 Task: Create a task  Develop a new online tool for social media management , assign it to team member softage.2@softage.net in the project AgileNimbus and update the status of the task to  Off Track , set the priority of the task to Medium
Action: Mouse moved to (75, 56)
Screenshot: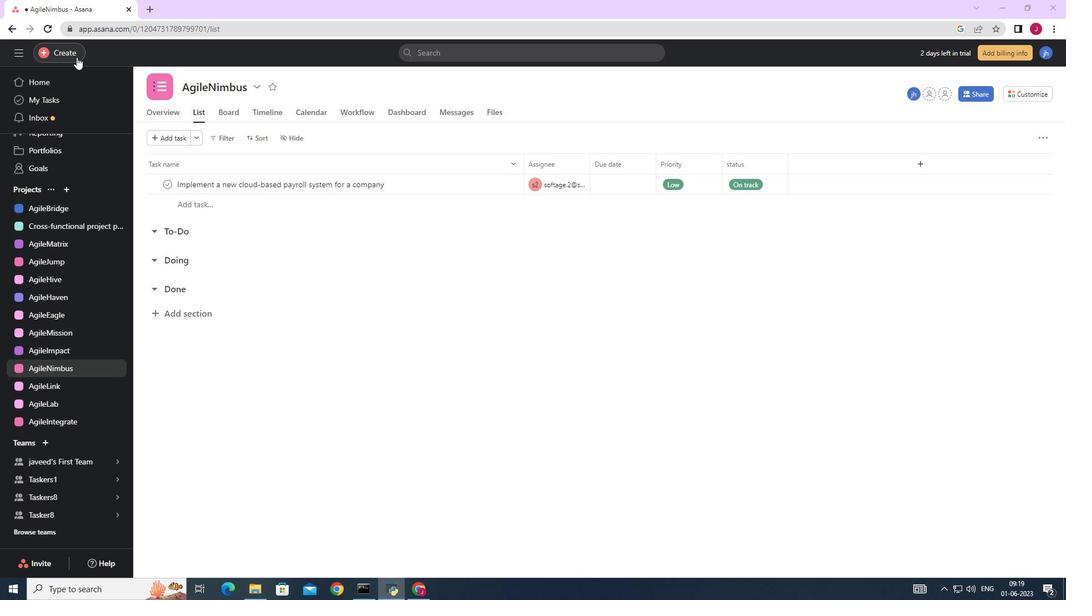 
Action: Mouse pressed left at (75, 56)
Screenshot: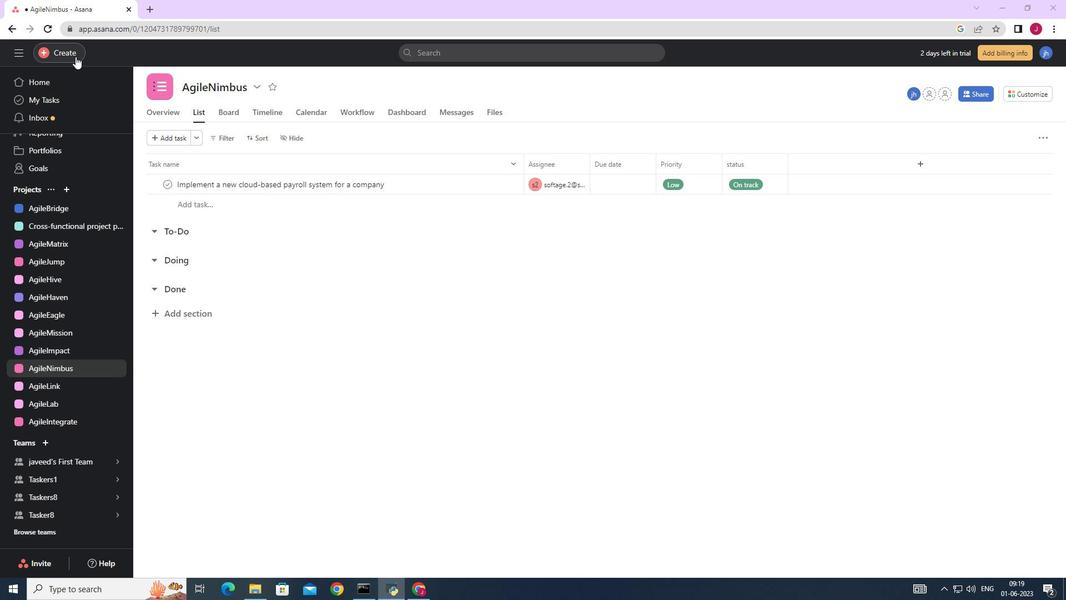 
Action: Mouse moved to (159, 59)
Screenshot: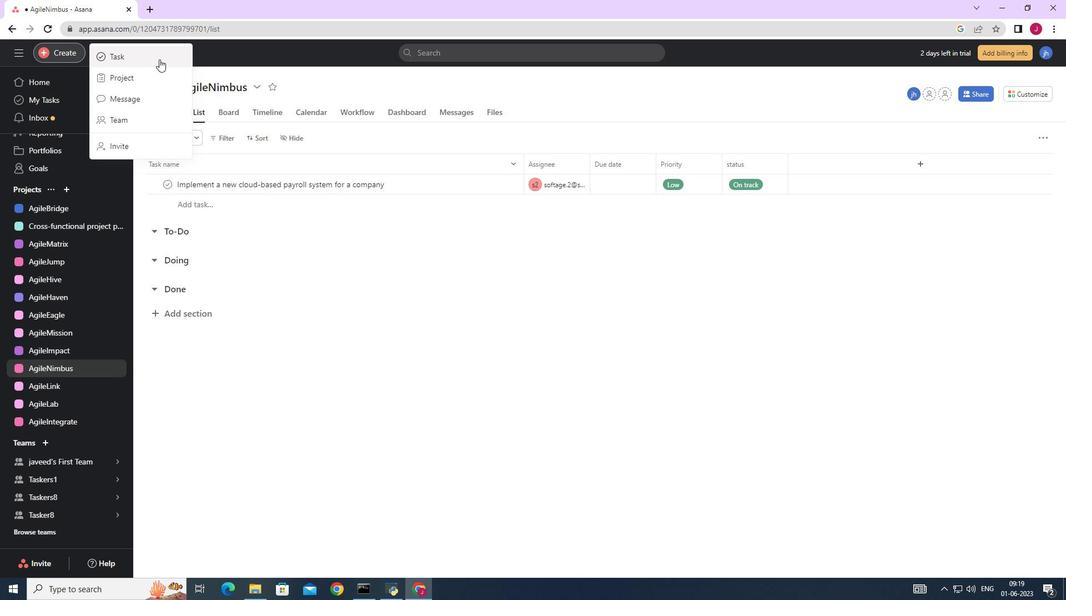 
Action: Mouse pressed left at (159, 59)
Screenshot: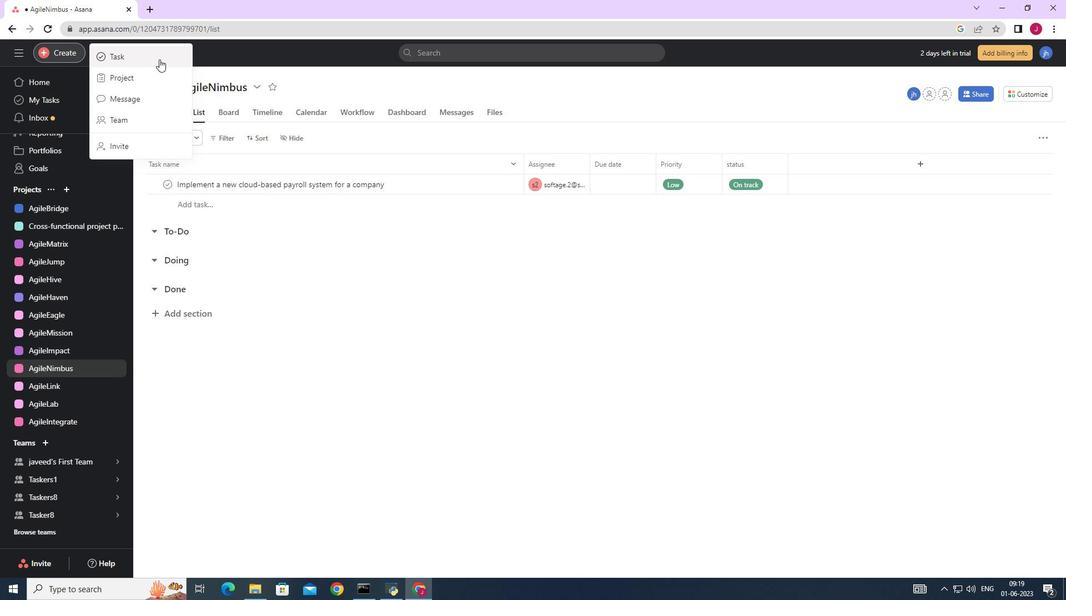 
Action: Mouse moved to (867, 368)
Screenshot: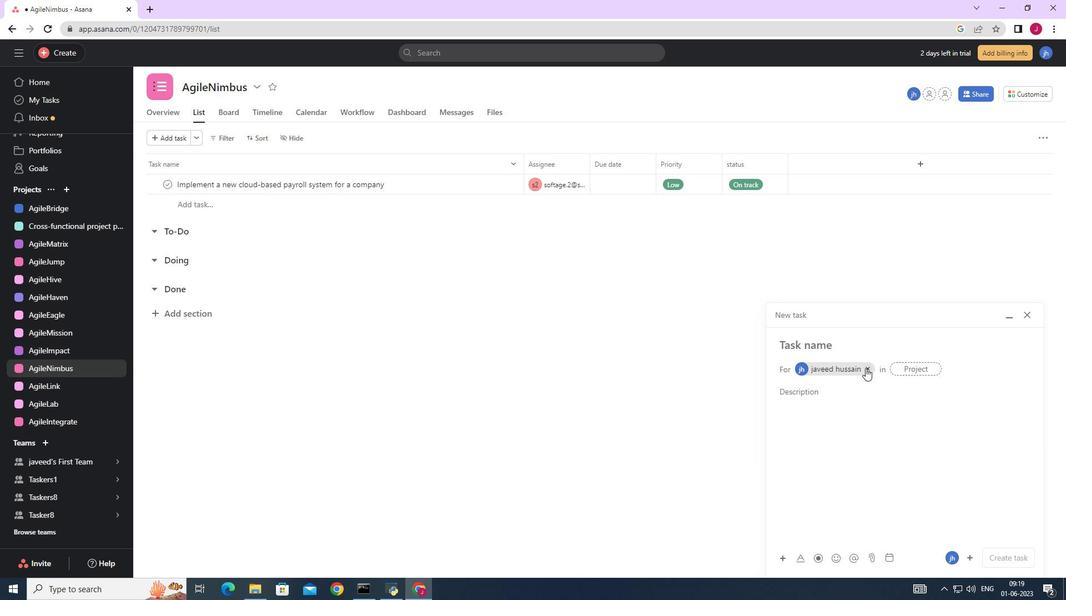 
Action: Mouse pressed left at (867, 368)
Screenshot: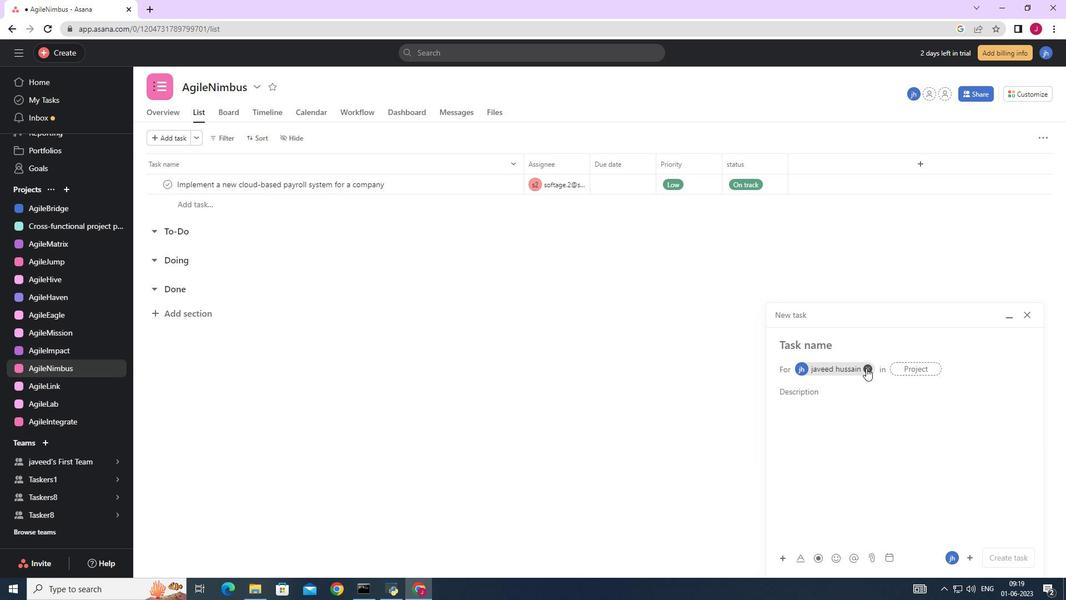 
Action: Mouse moved to (824, 345)
Screenshot: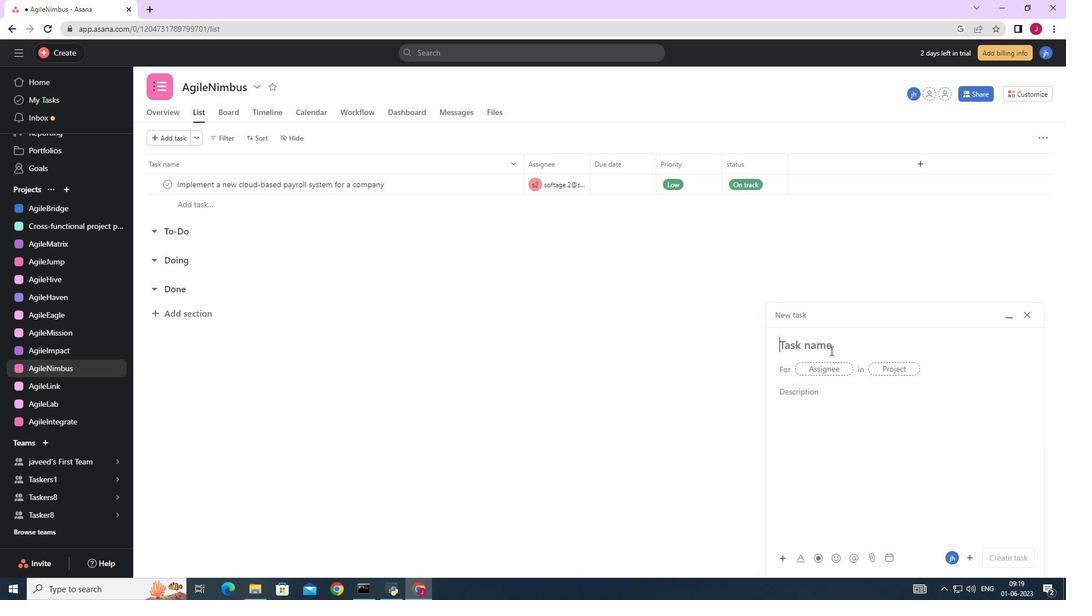 
Action: Key pressed <Key.caps_lock>D<Key.caps_lock>evelop<Key.space>a<Key.space>new<Key.space>online<Key.space>tool<Key.space>for<Key.space>social<Key.space>,<Key.backspace>media<Key.space>management
Screenshot: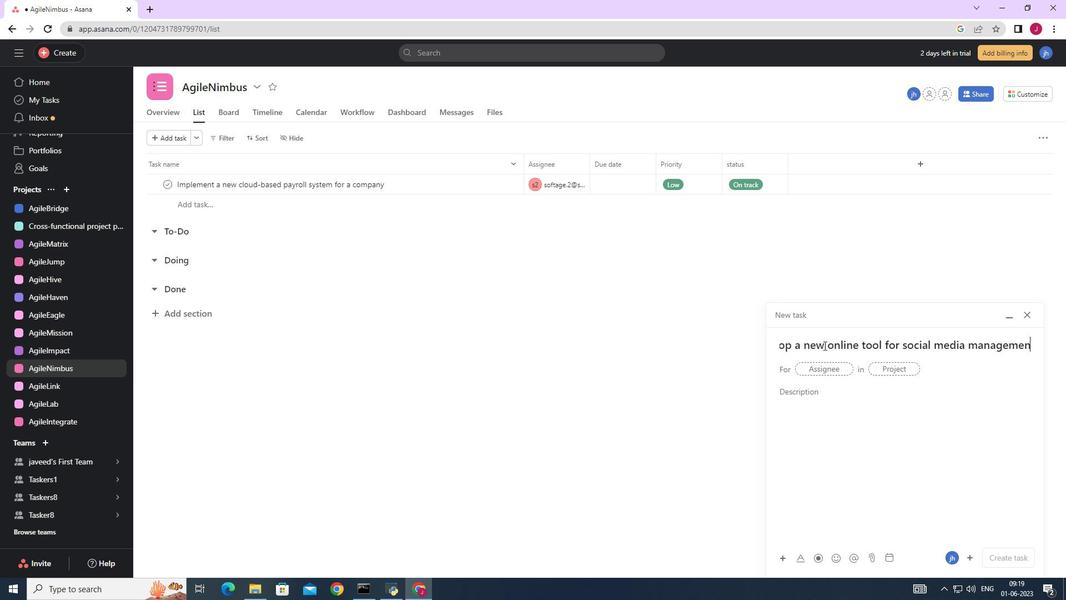 
Action: Mouse moved to (837, 368)
Screenshot: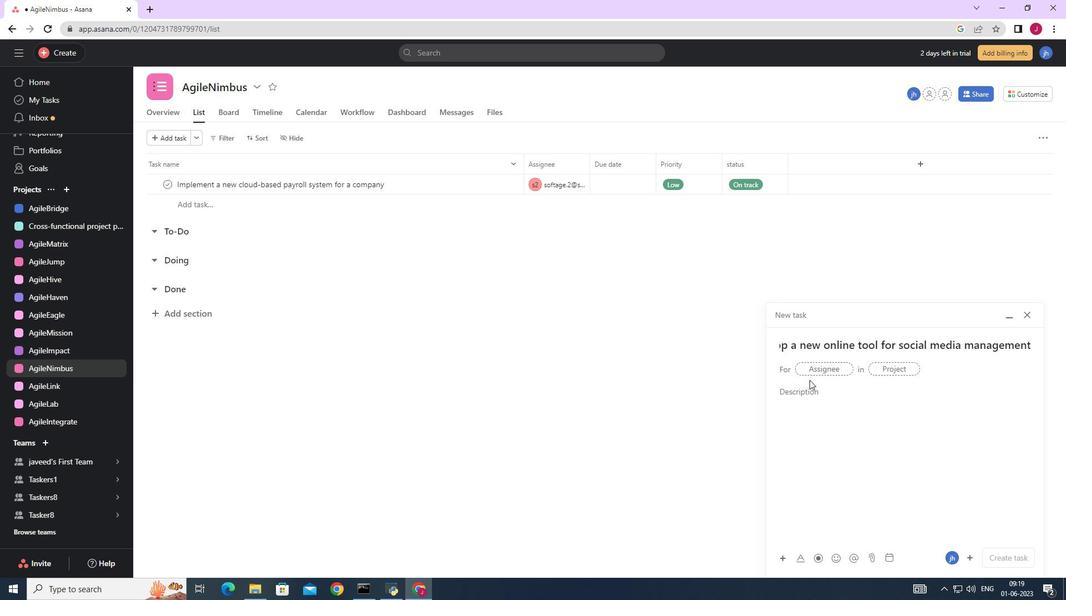 
Action: Mouse pressed left at (837, 368)
Screenshot: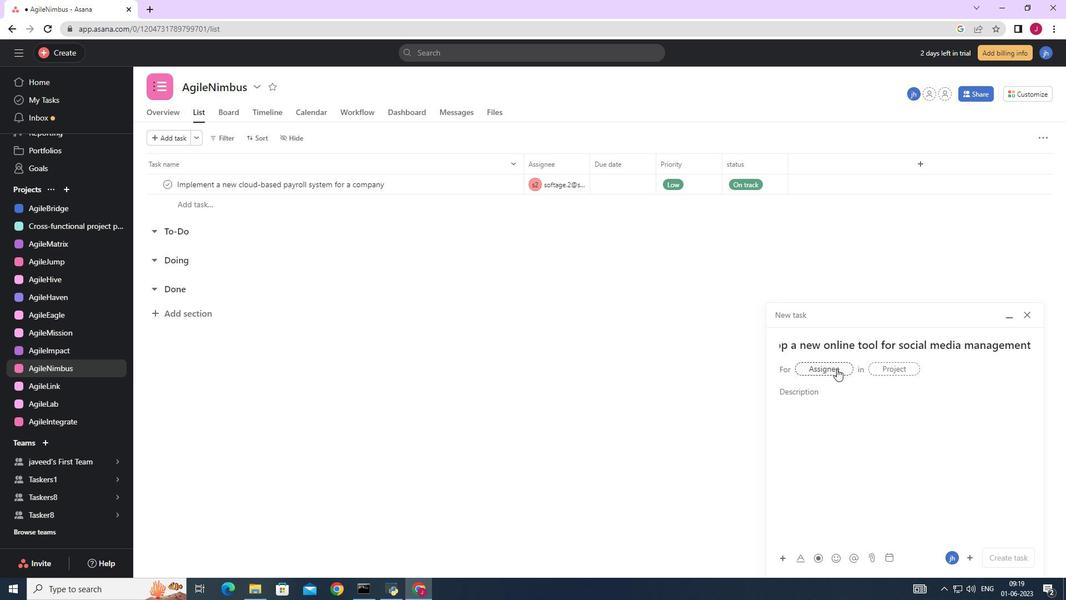 
Action: Mouse moved to (838, 368)
Screenshot: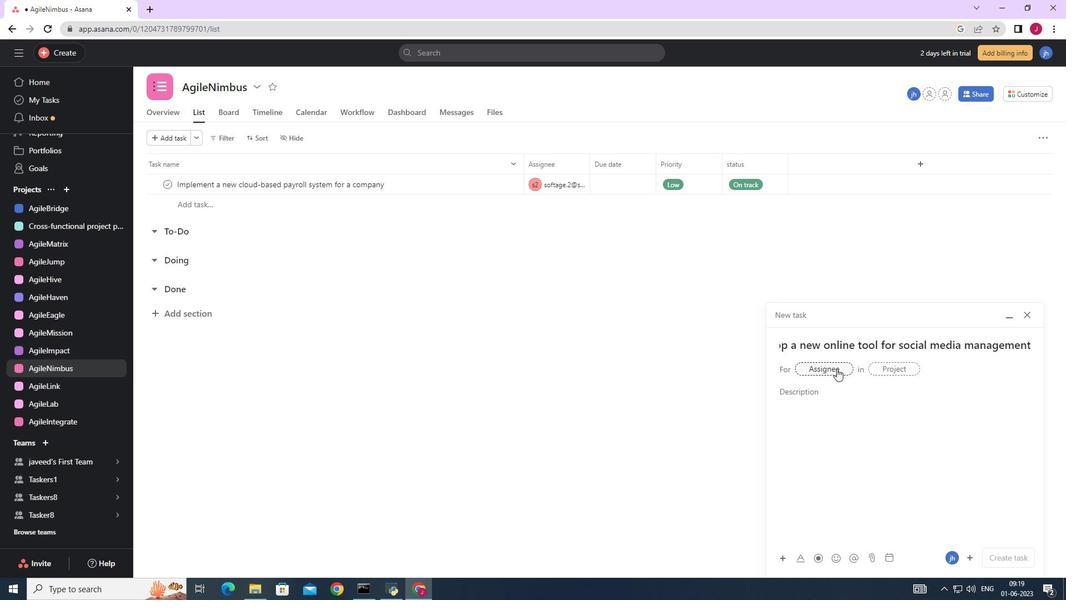 
Action: Key pressed softage.2
Screenshot: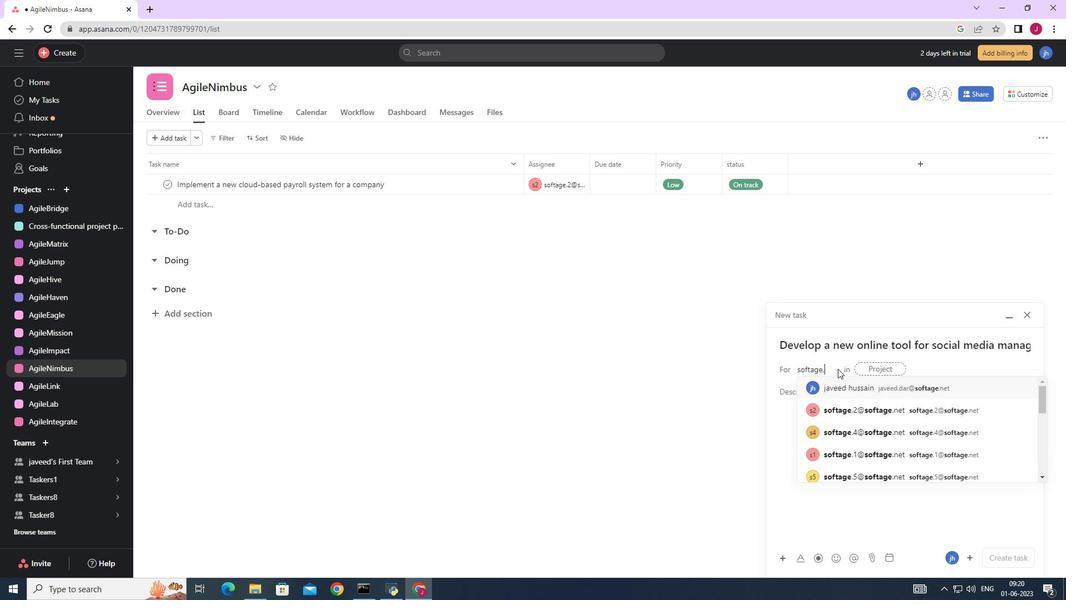 
Action: Mouse moved to (870, 388)
Screenshot: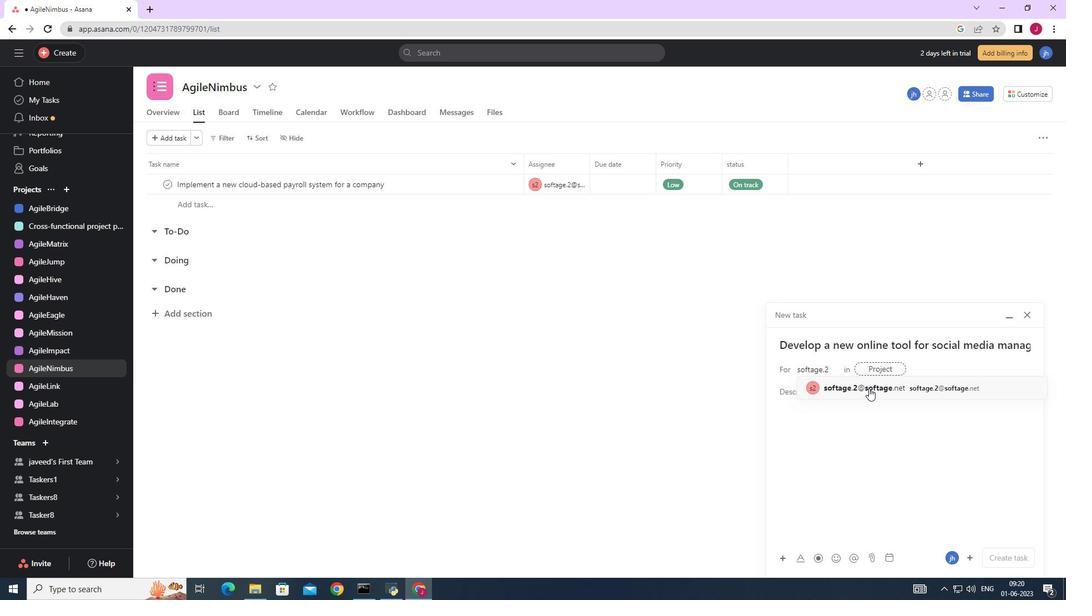 
Action: Mouse pressed left at (870, 388)
Screenshot: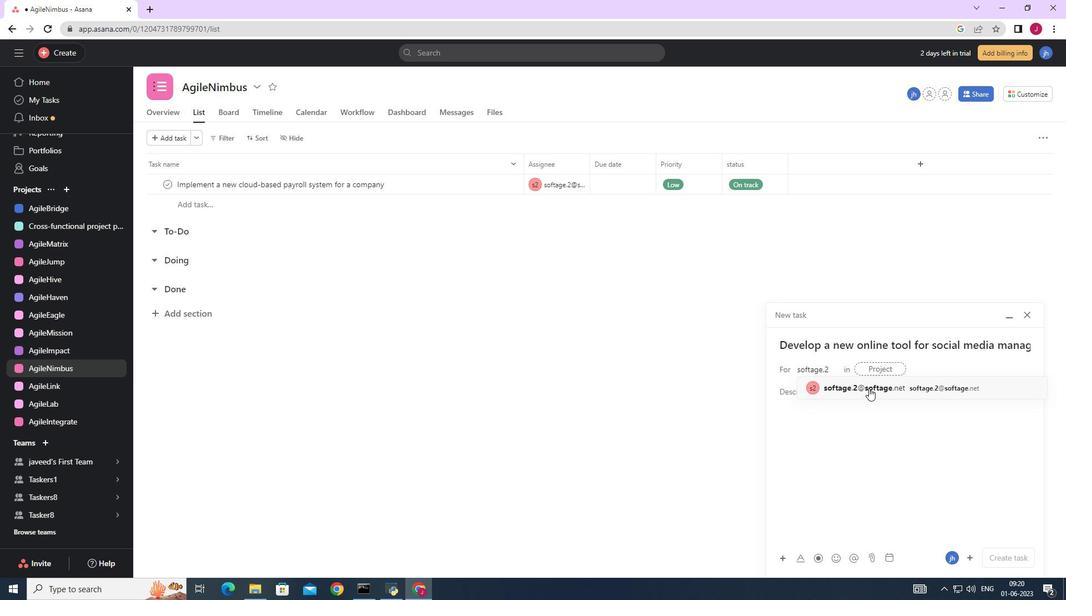 
Action: Mouse moved to (710, 386)
Screenshot: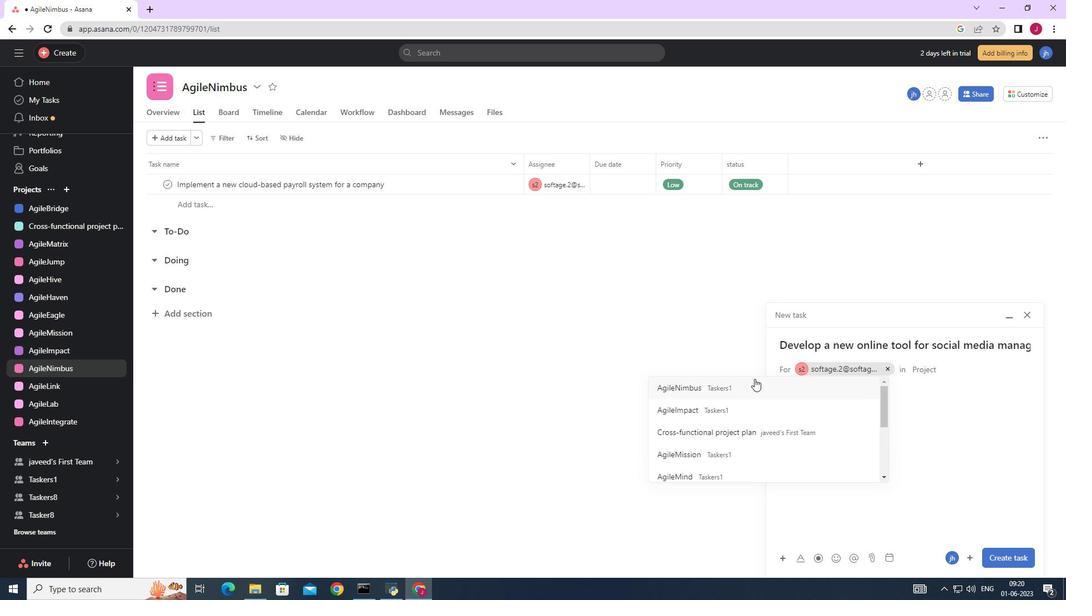 
Action: Mouse pressed left at (710, 386)
Screenshot: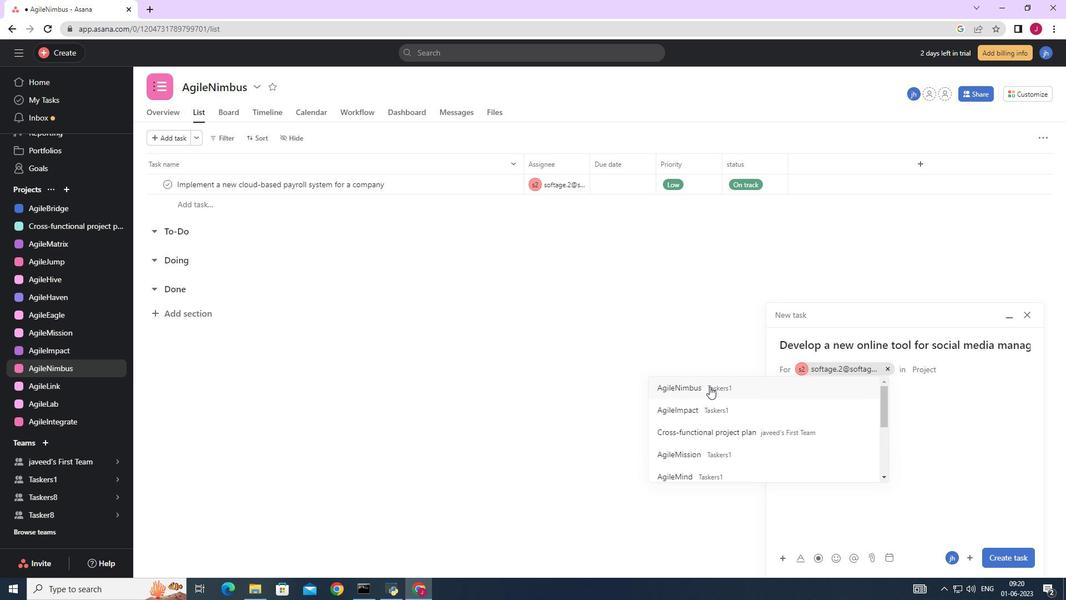 
Action: Mouse moved to (837, 395)
Screenshot: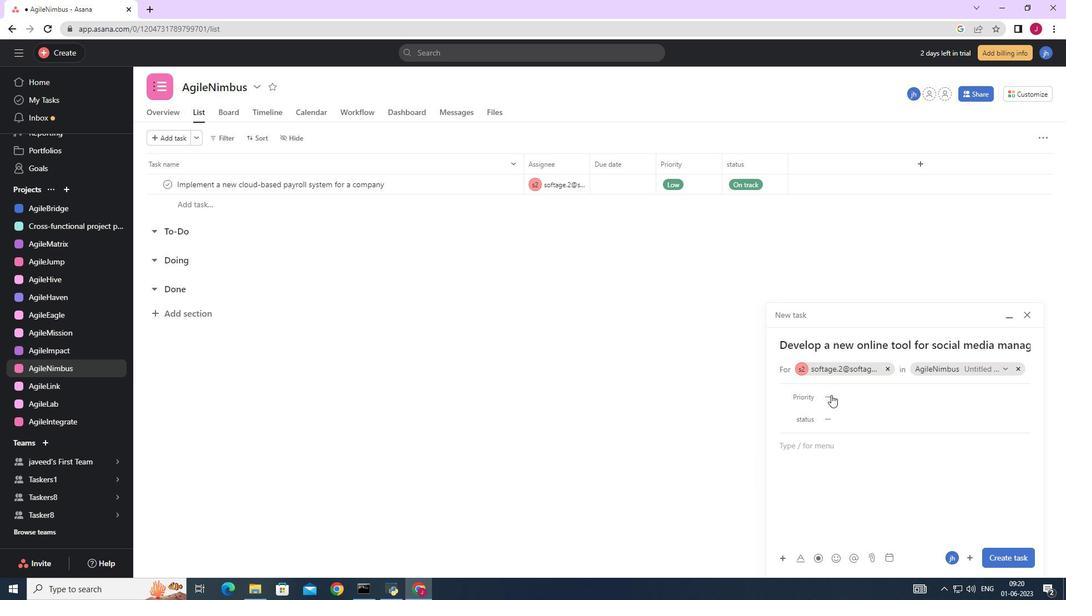 
Action: Mouse pressed left at (837, 395)
Screenshot: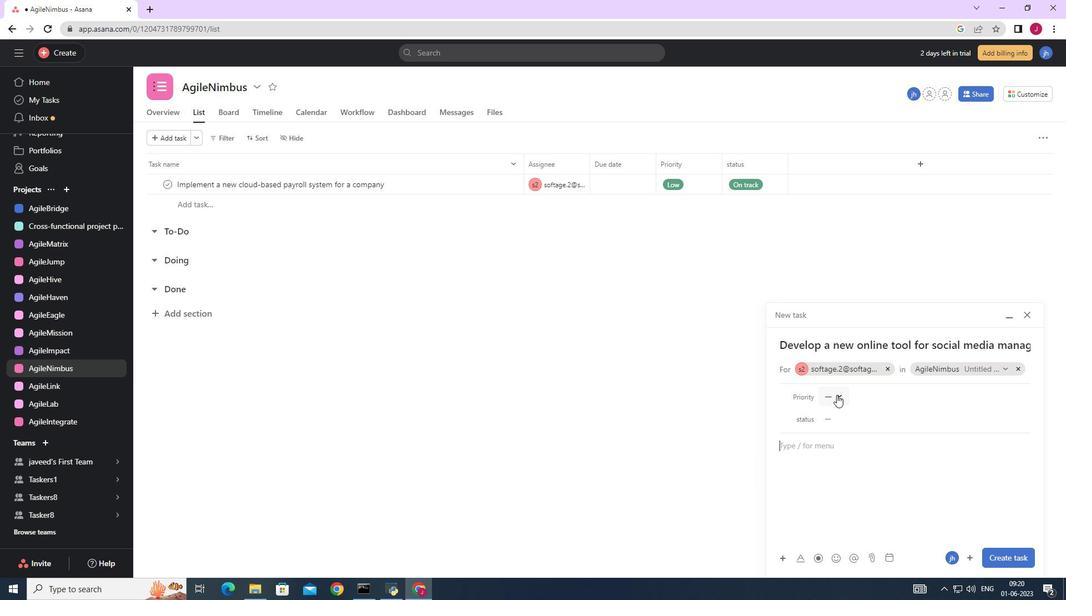 
Action: Mouse moved to (859, 455)
Screenshot: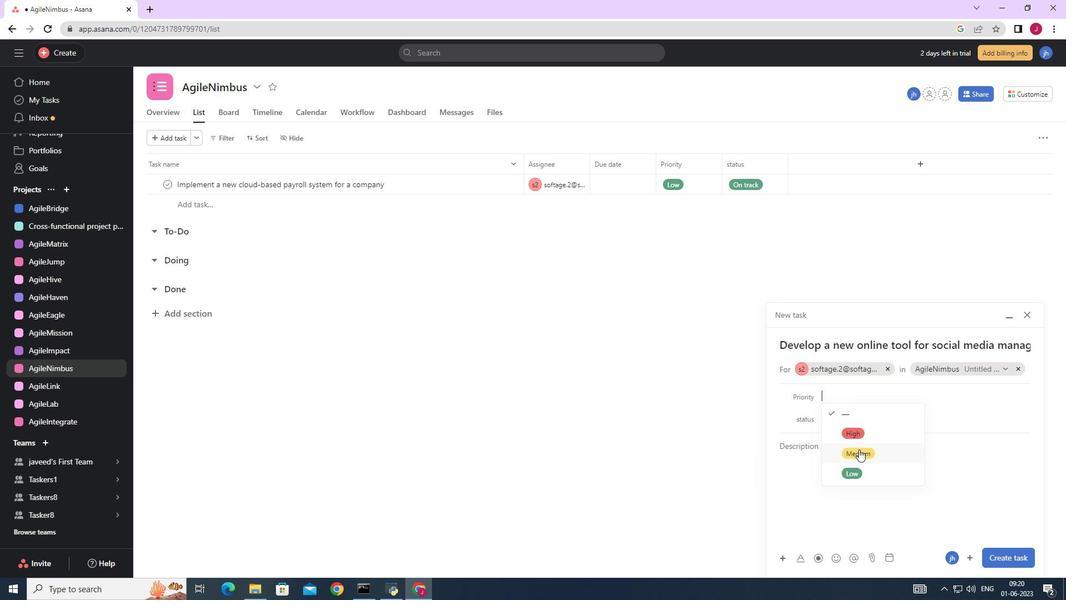 
Action: Mouse pressed left at (859, 455)
Screenshot: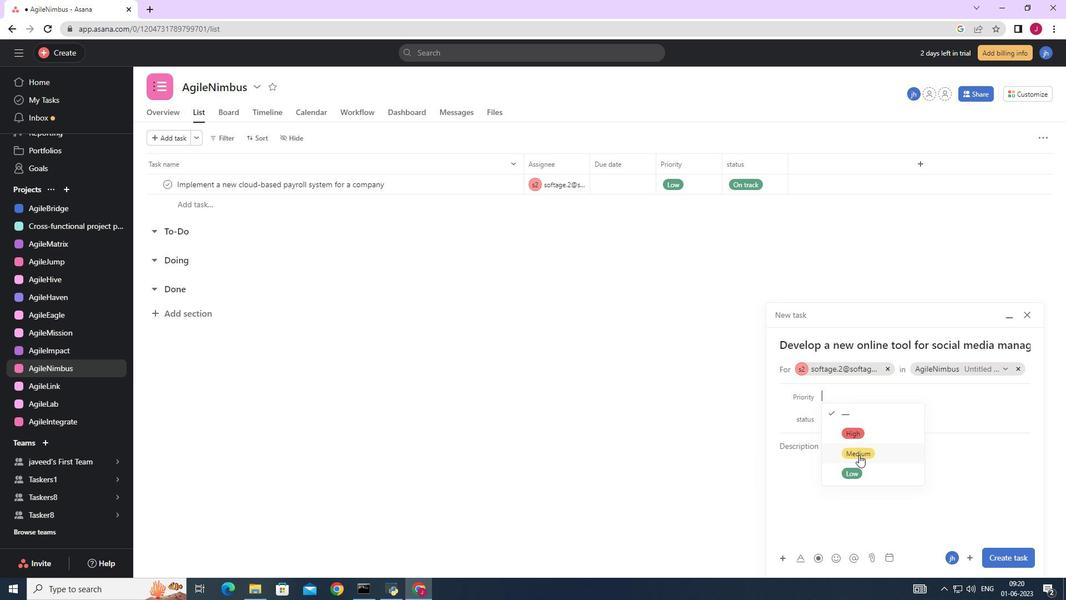 
Action: Mouse moved to (843, 410)
Screenshot: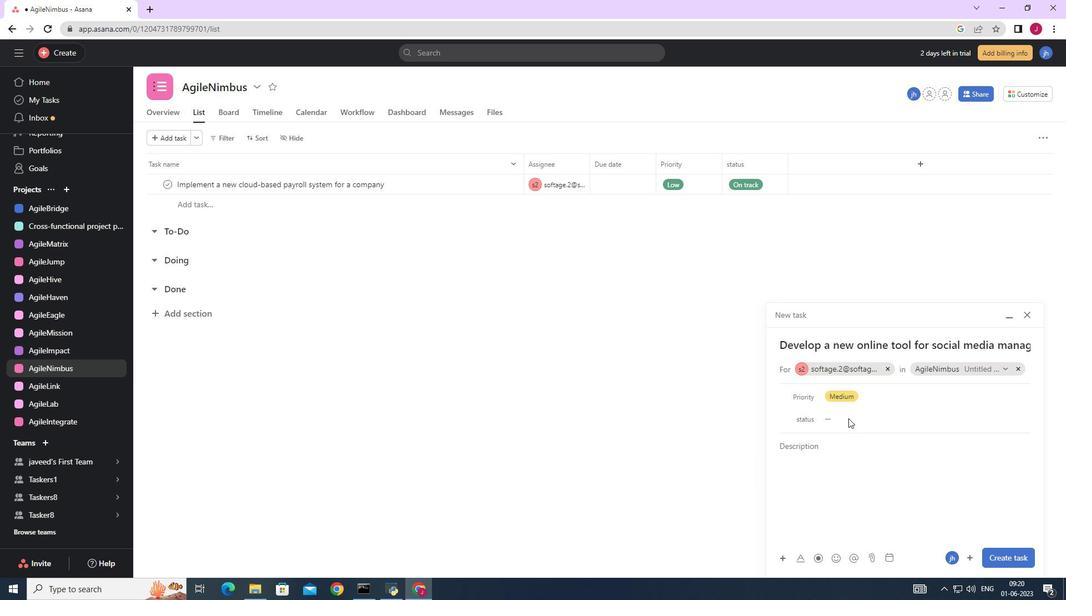 
Action: Mouse pressed left at (843, 410)
Screenshot: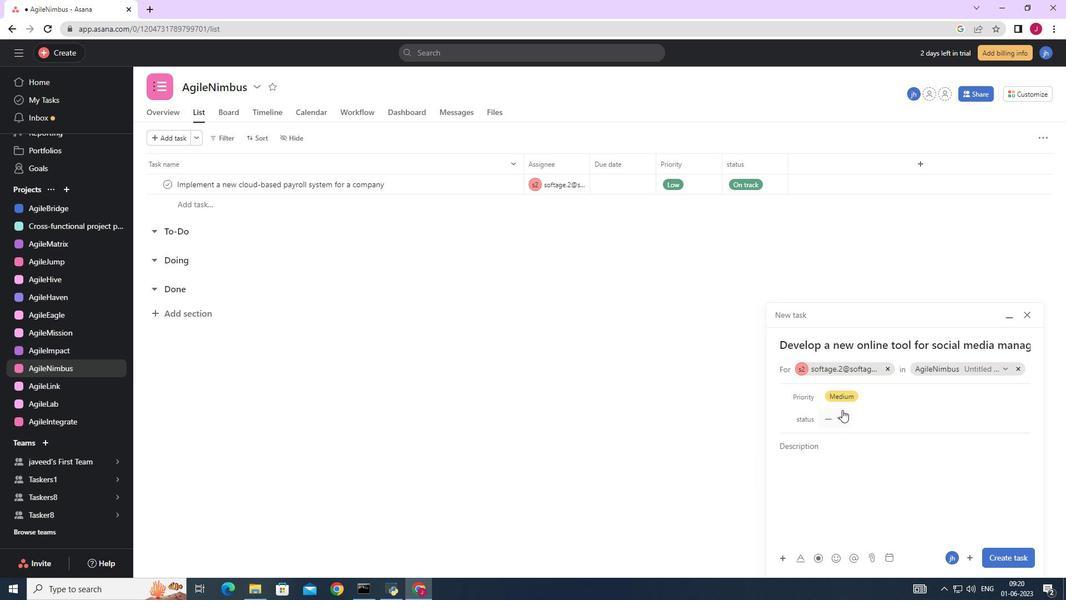 
Action: Mouse moved to (860, 469)
Screenshot: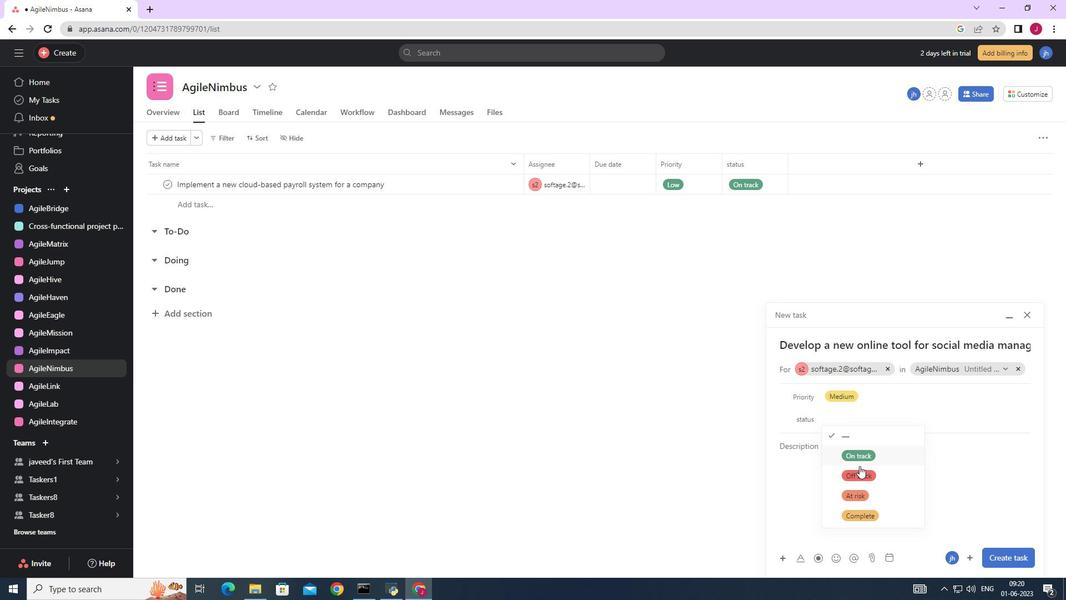 
Action: Mouse pressed left at (860, 469)
Screenshot: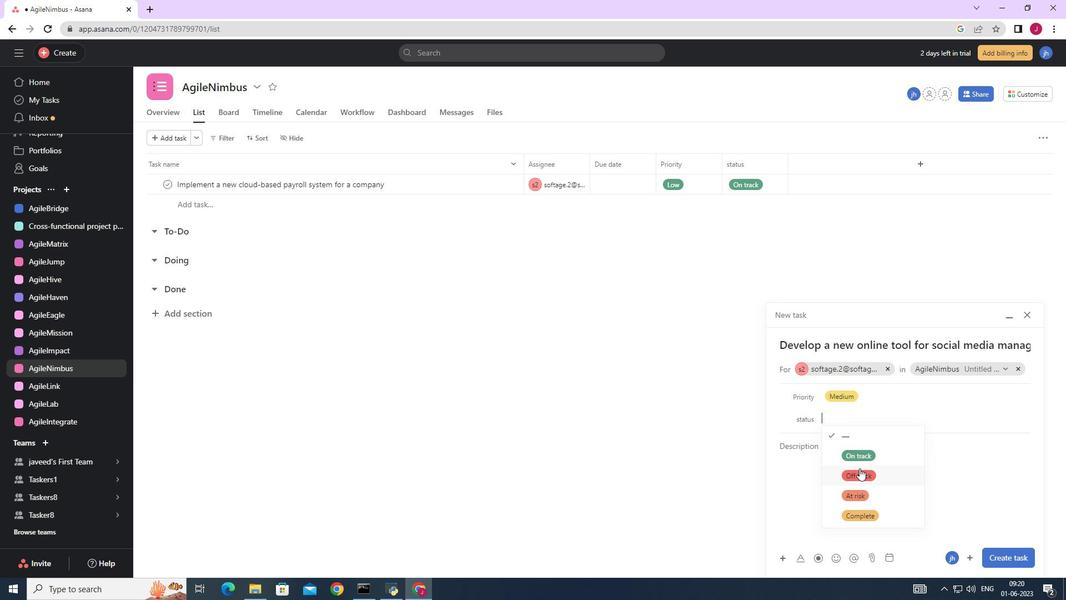 
Action: Mouse moved to (1004, 556)
Screenshot: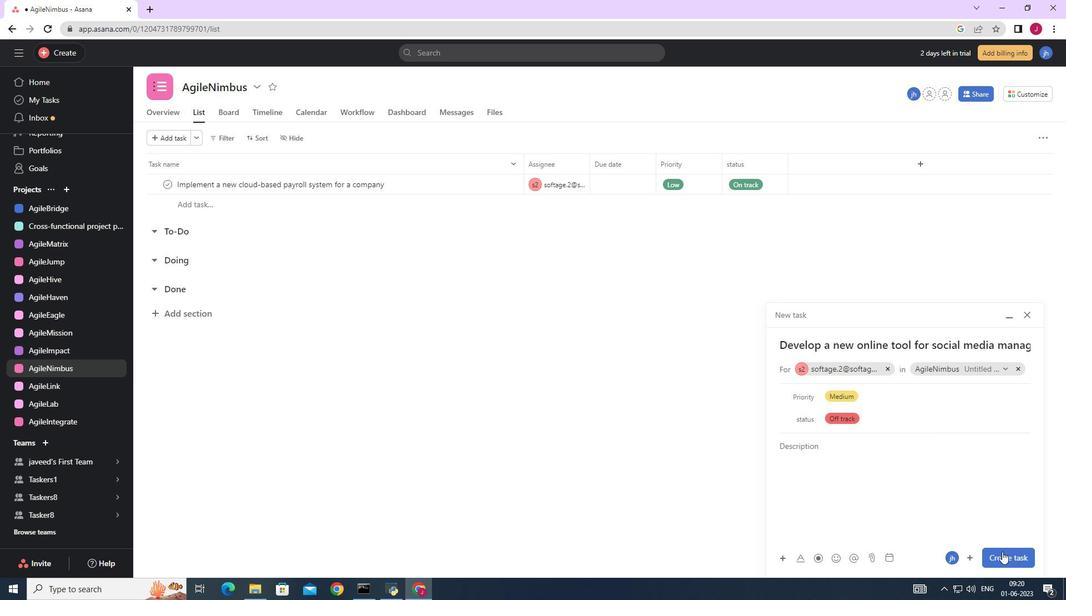 
Action: Mouse pressed left at (1004, 556)
Screenshot: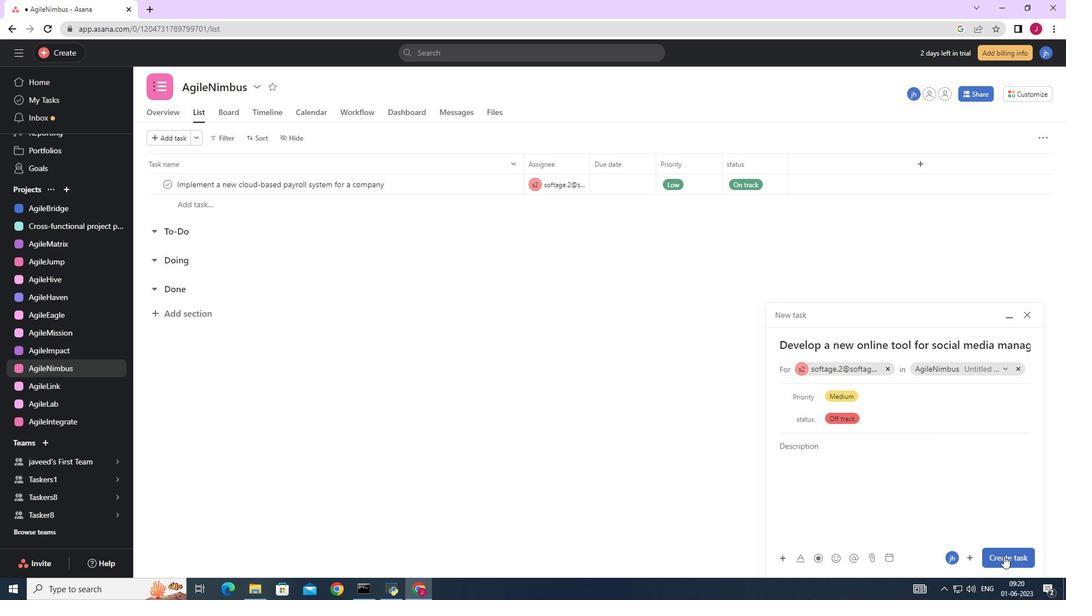 
Action: Mouse moved to (1001, 554)
Screenshot: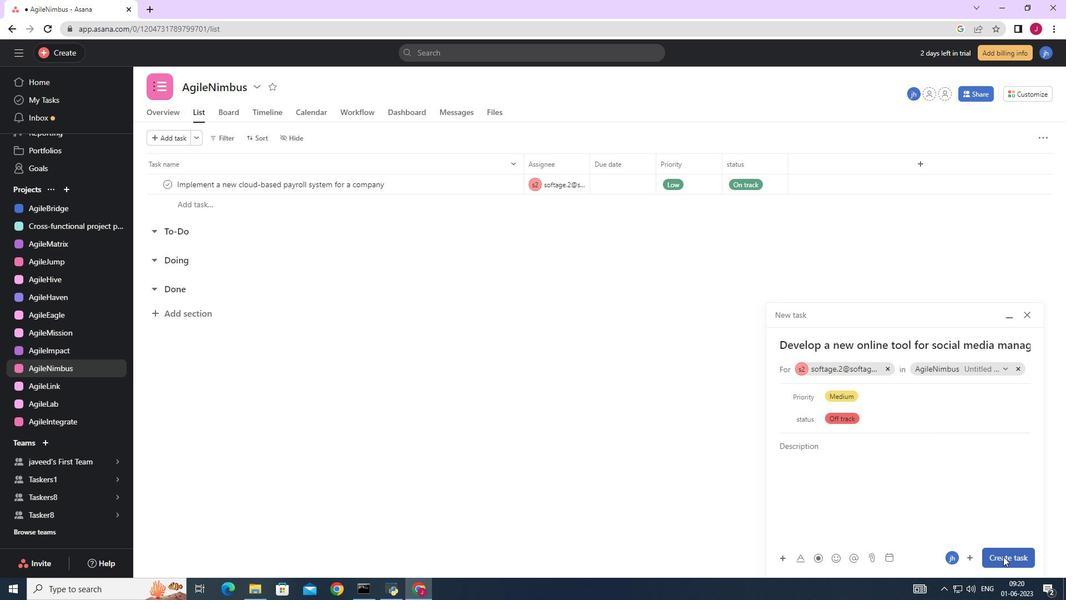
